 Task: Upload logo for hostel community platform.
Action: Mouse moved to (1095, 81)
Screenshot: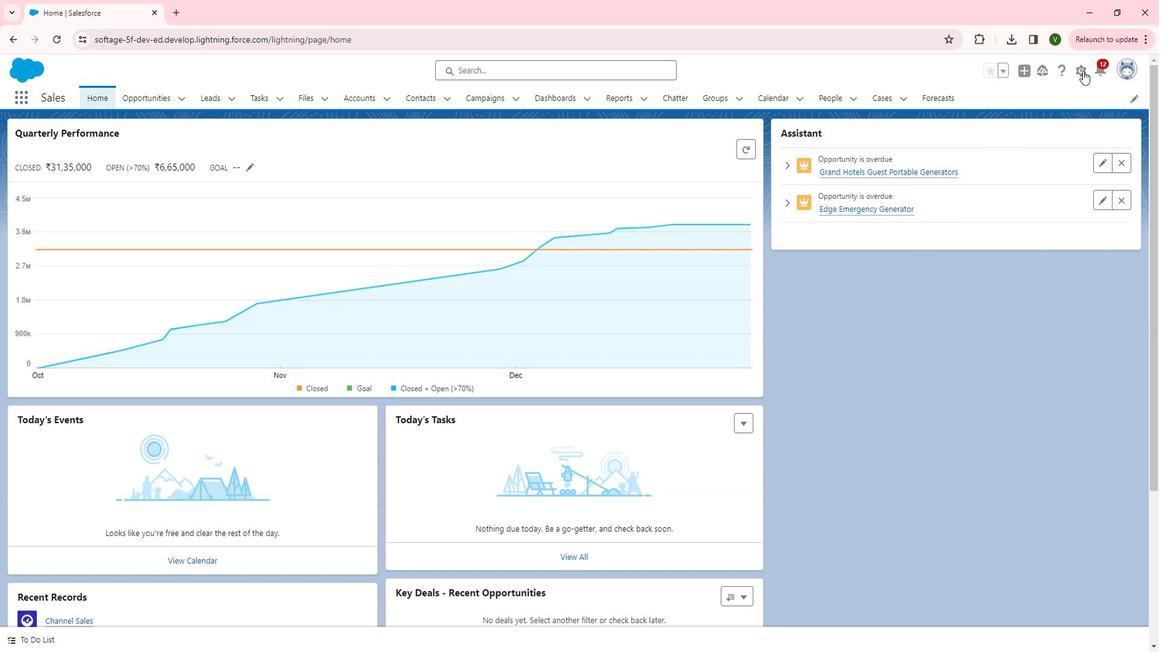 
Action: Mouse pressed left at (1095, 81)
Screenshot: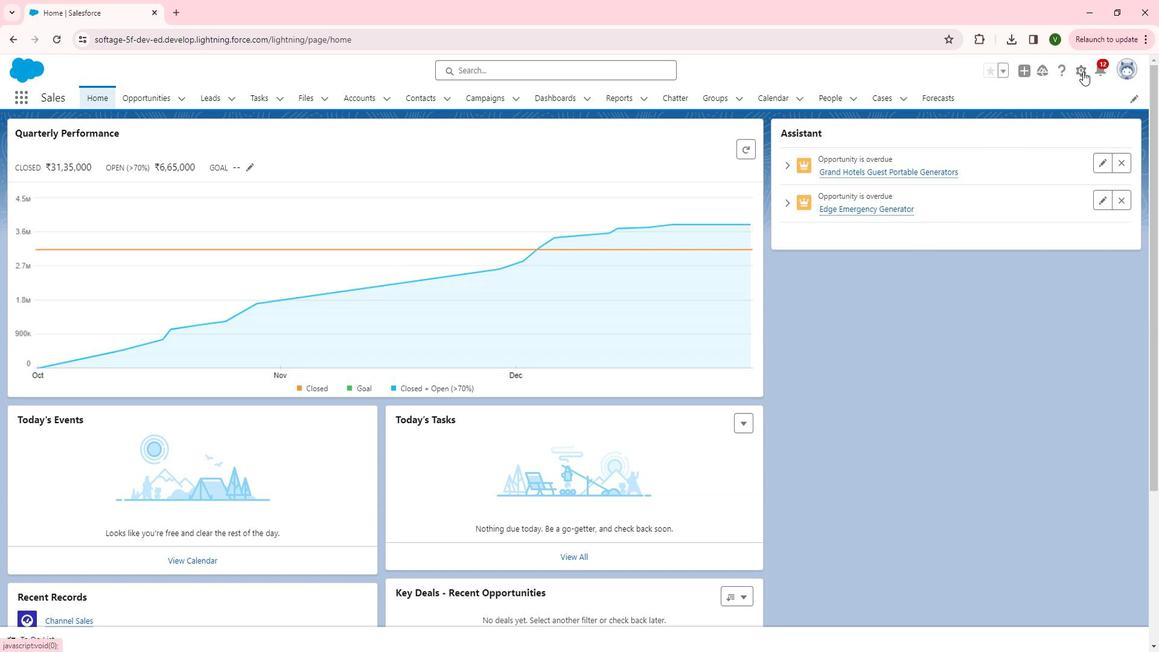 
Action: Mouse moved to (1039, 121)
Screenshot: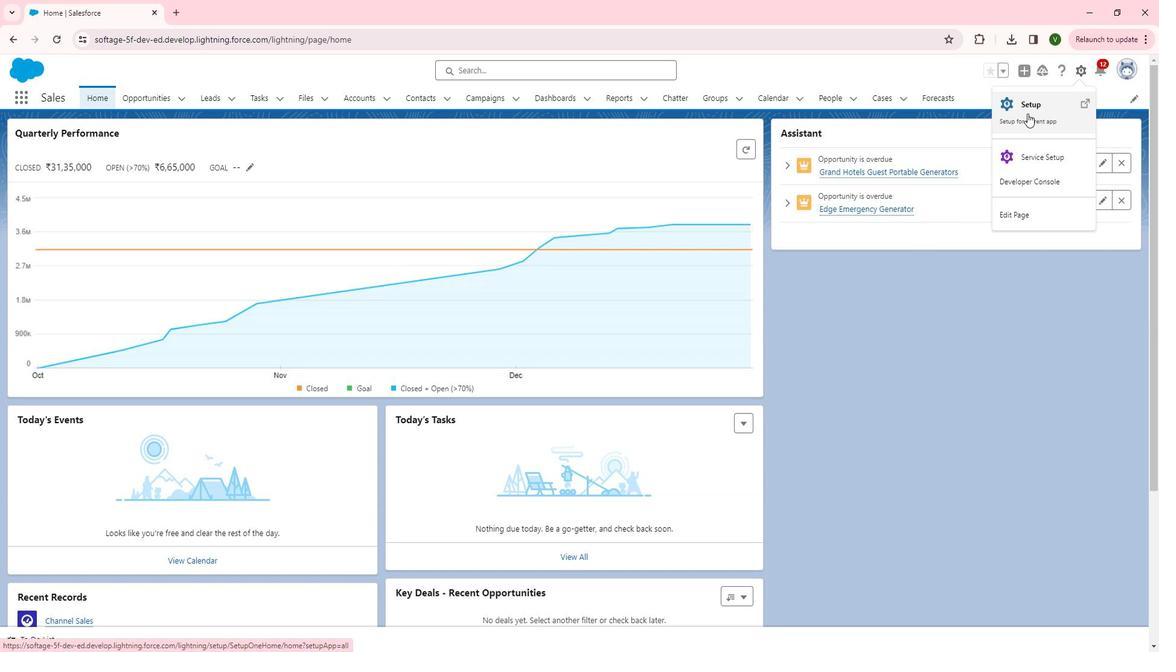 
Action: Mouse pressed left at (1039, 121)
Screenshot: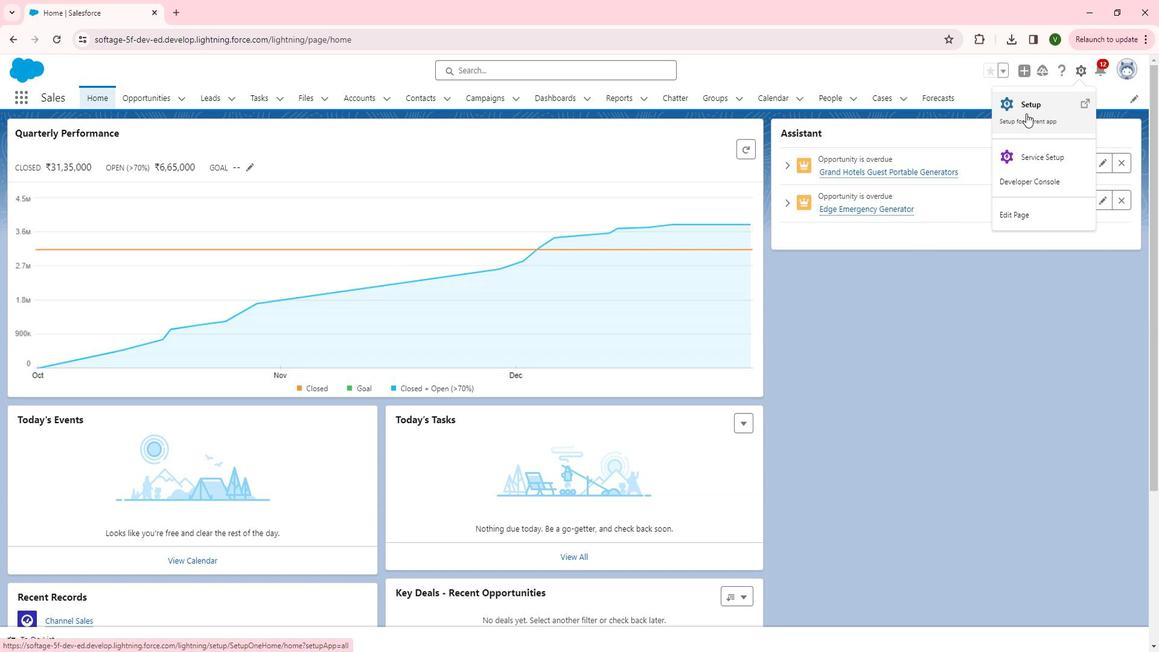 
Action: Mouse moved to (87, 367)
Screenshot: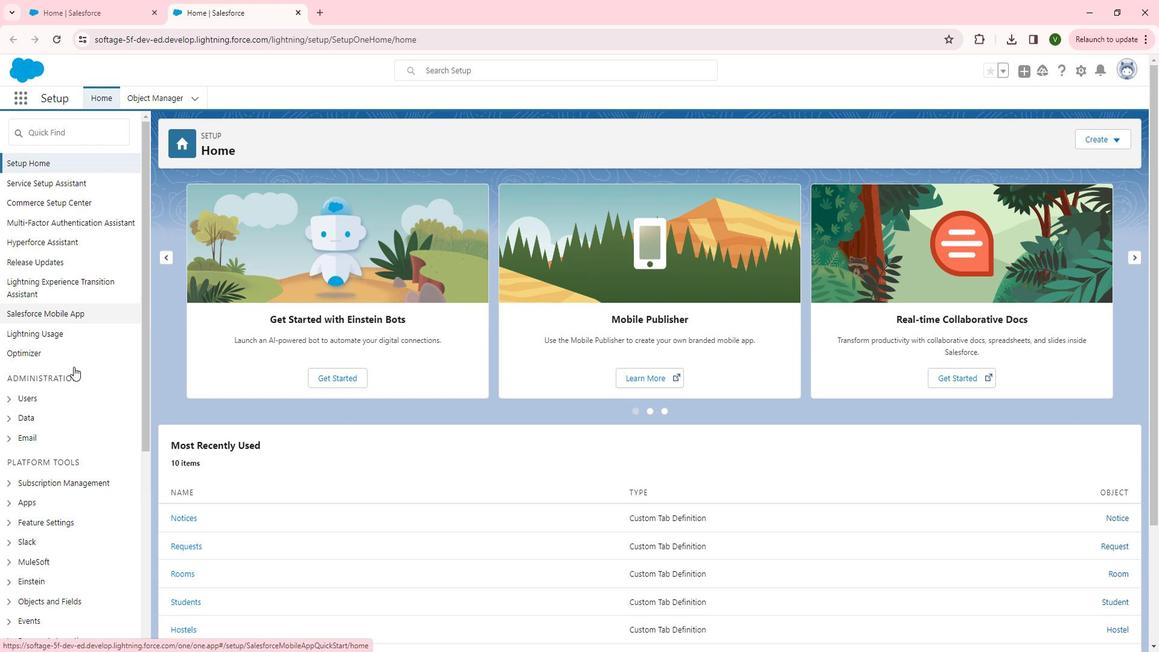 
Action: Mouse scrolled (87, 367) with delta (0, 0)
Screenshot: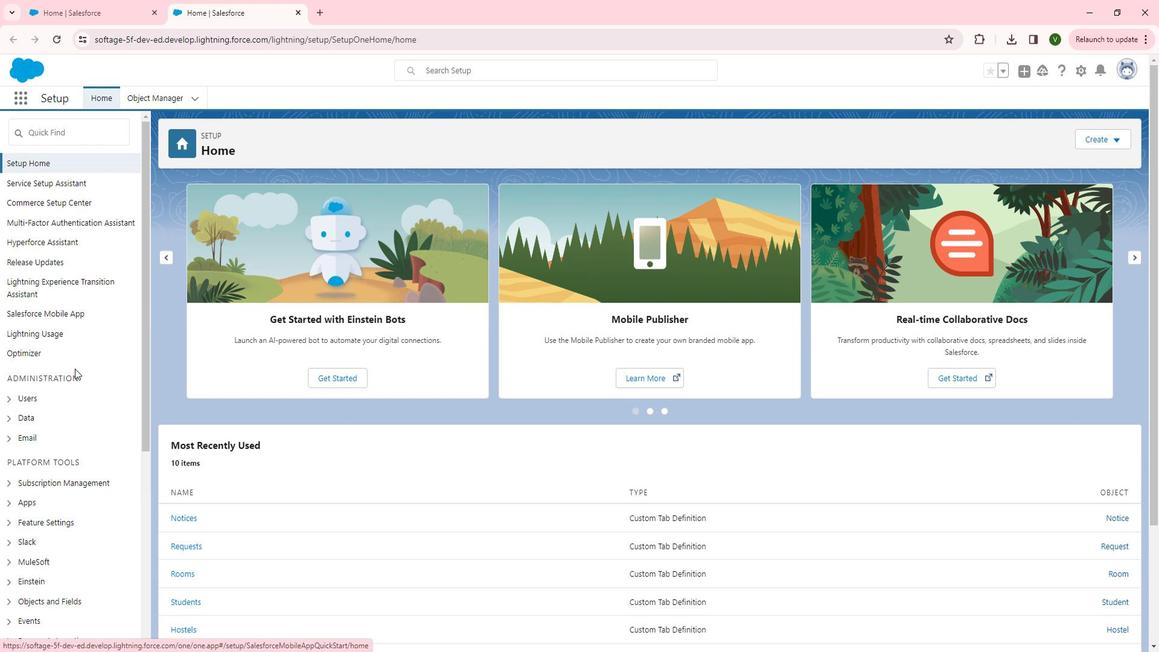 
Action: Mouse scrolled (87, 367) with delta (0, 0)
Screenshot: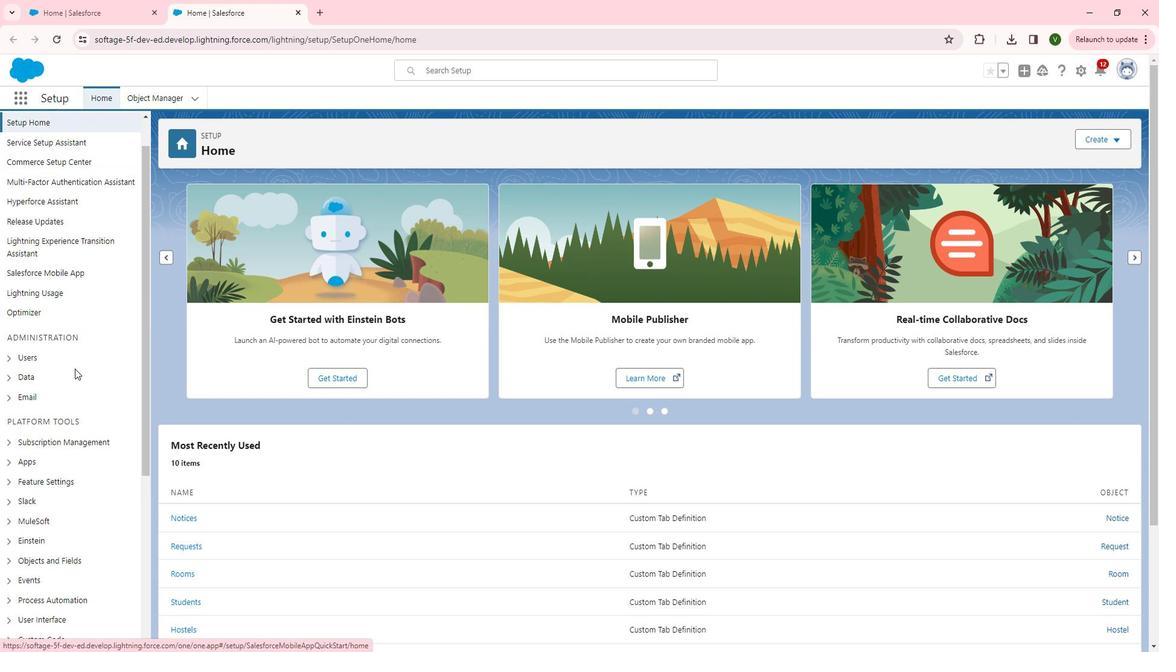 
Action: Mouse moved to (23, 379)
Screenshot: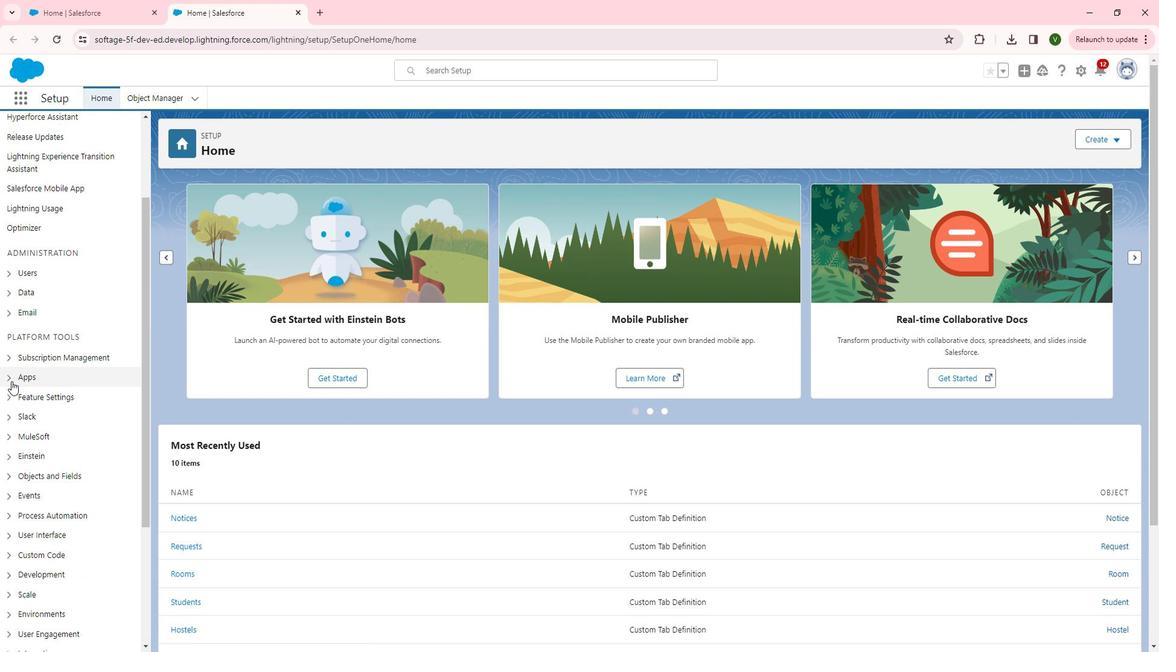 
Action: Mouse pressed left at (23, 379)
Screenshot: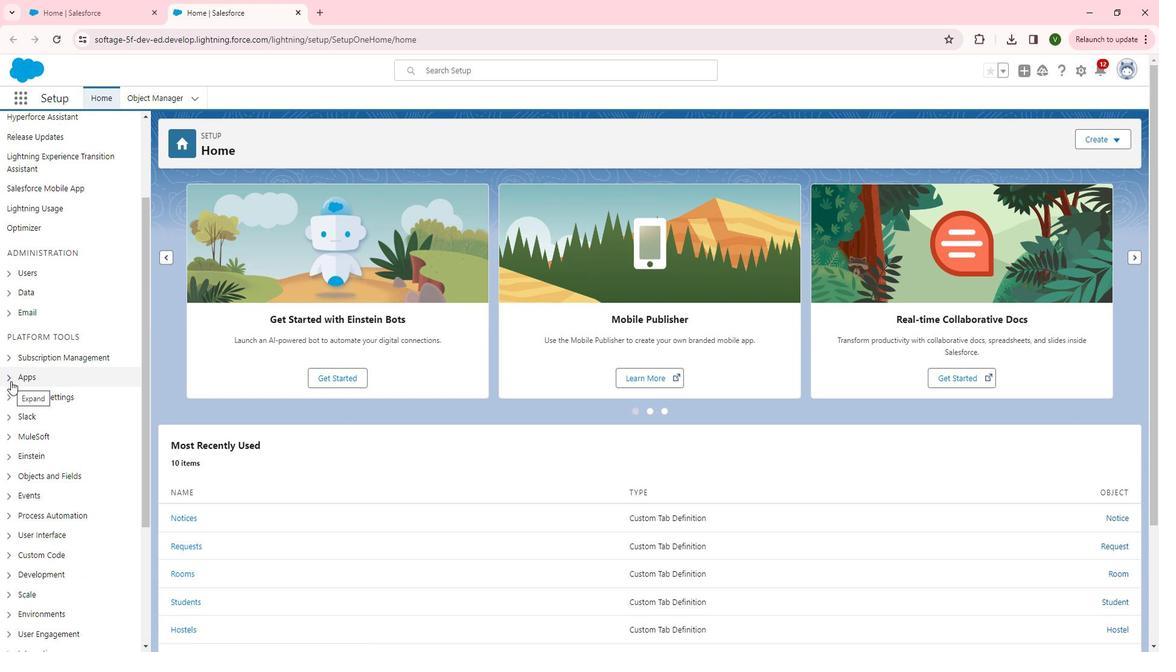
Action: Mouse moved to (58, 393)
Screenshot: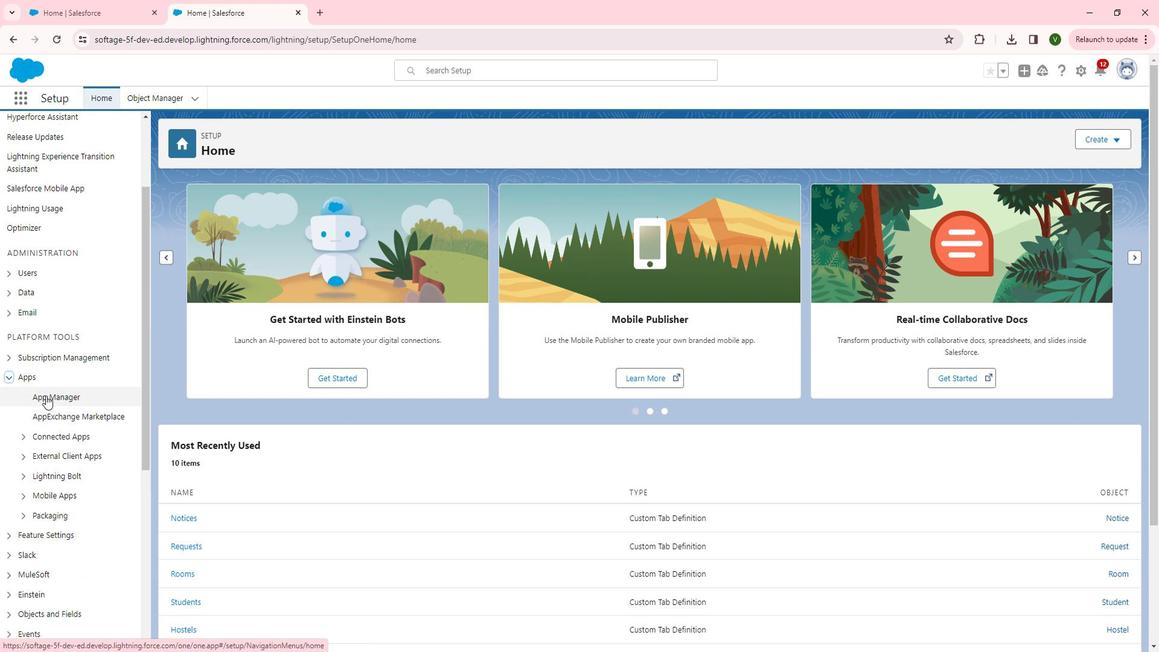 
Action: Mouse pressed left at (58, 393)
Screenshot: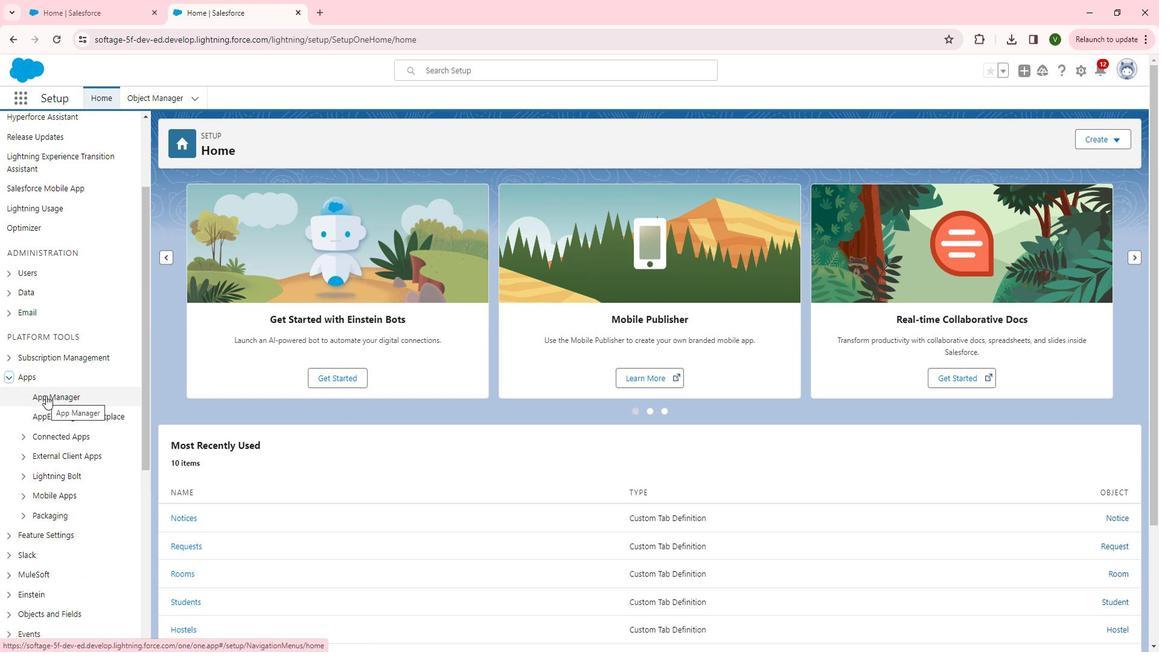 
Action: Mouse moved to (521, 327)
Screenshot: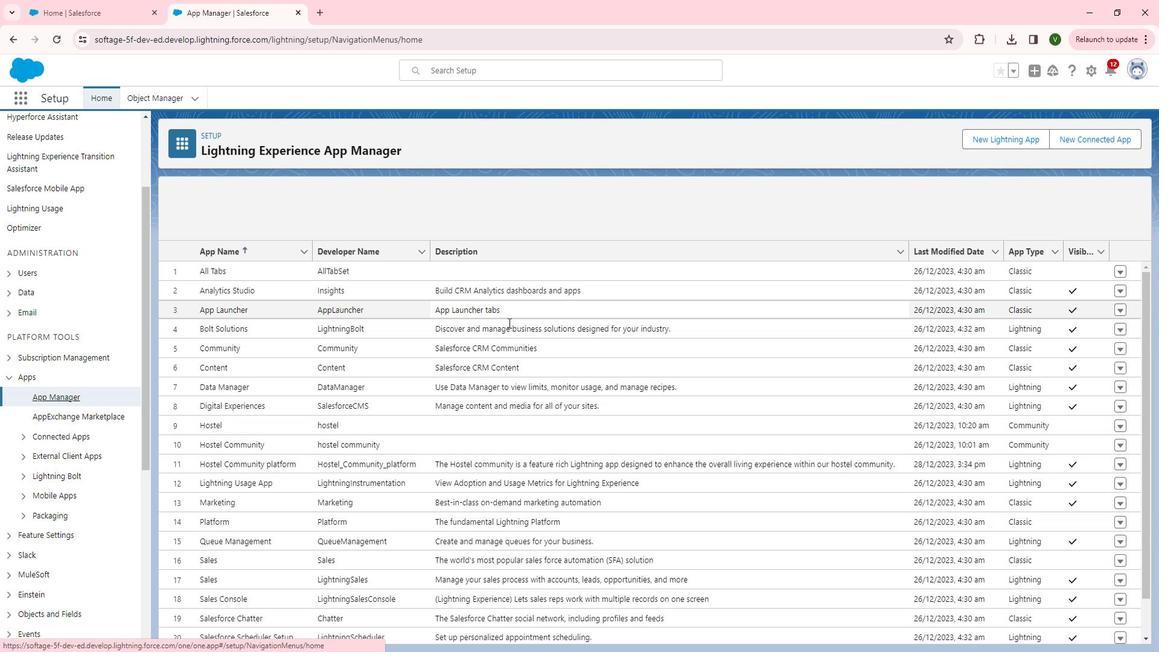 
Action: Mouse scrolled (521, 327) with delta (0, 0)
Screenshot: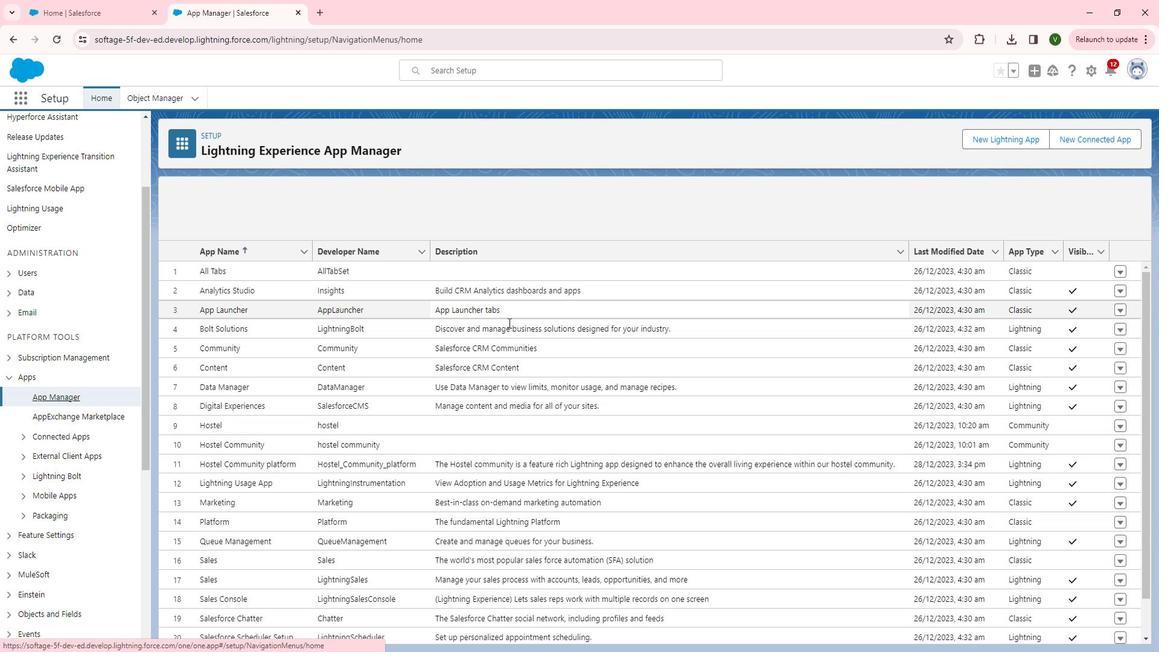 
Action: Mouse moved to (519, 334)
Screenshot: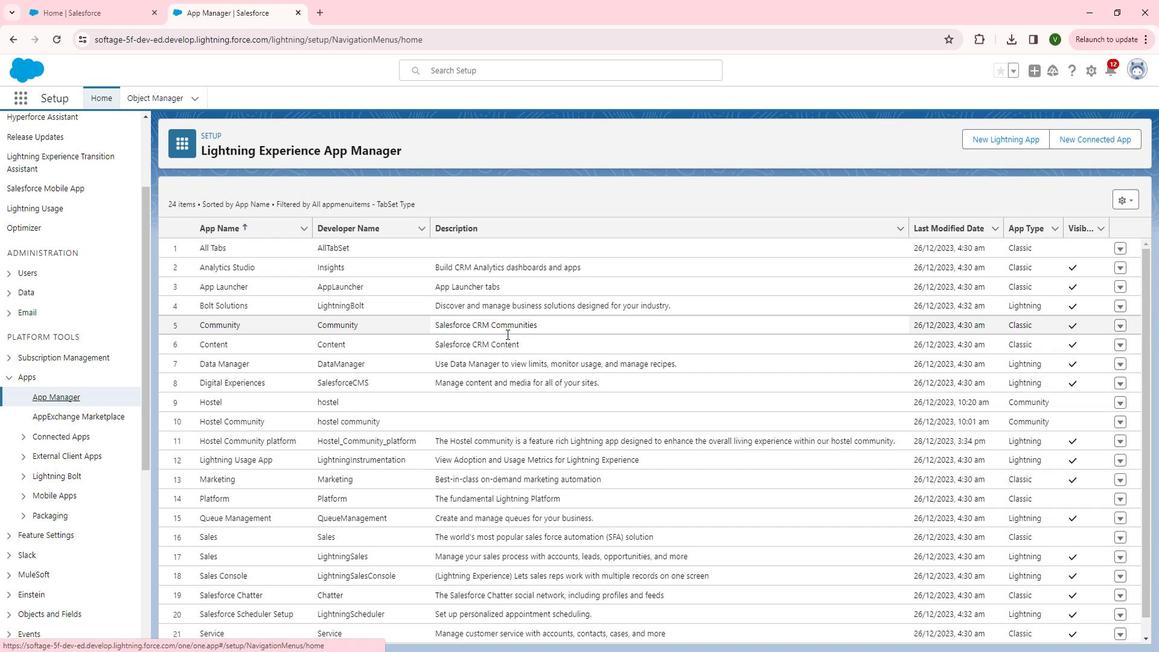 
Action: Mouse scrolled (519, 333) with delta (0, 0)
Screenshot: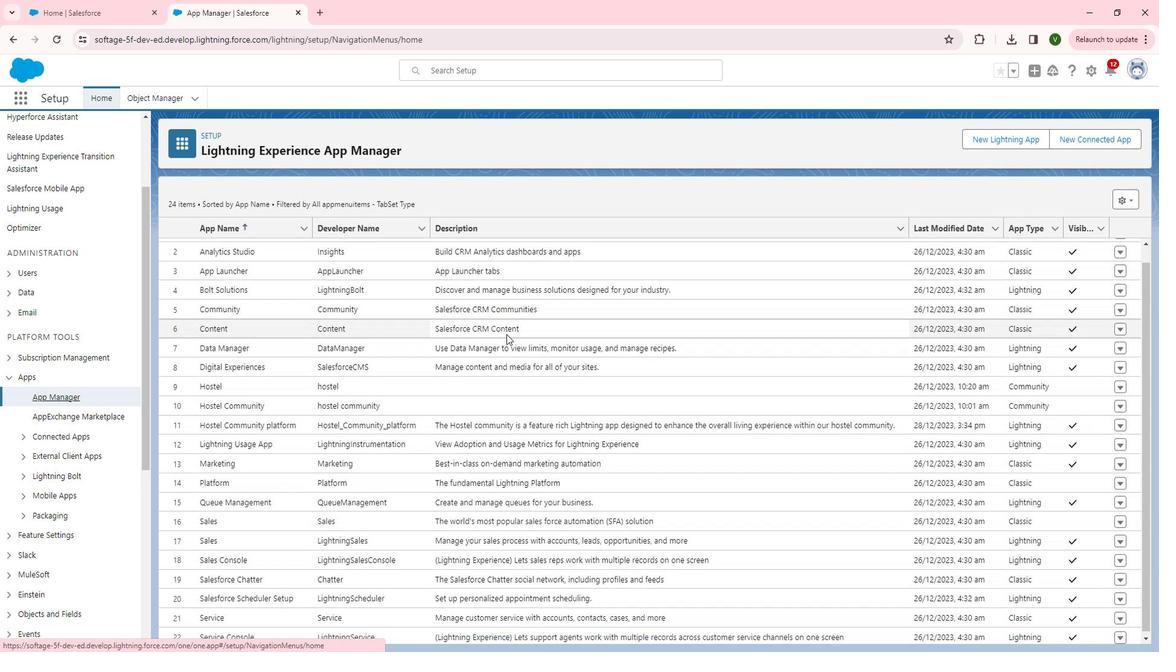 
Action: Mouse moved to (1130, 386)
Screenshot: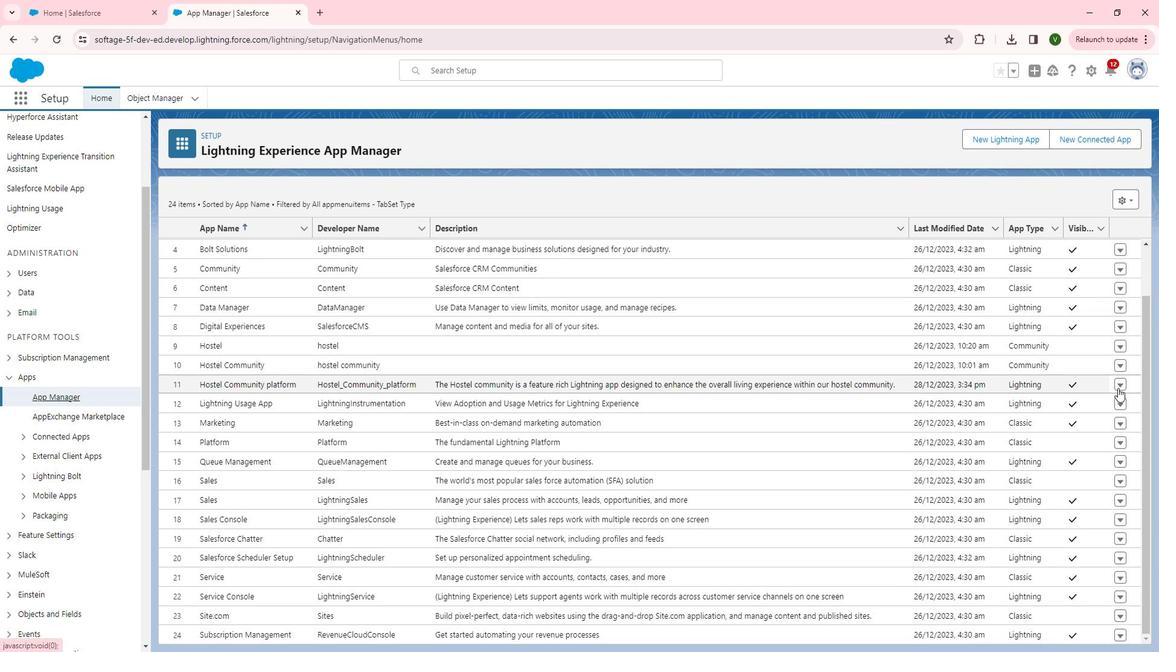 
Action: Mouse pressed left at (1130, 386)
Screenshot: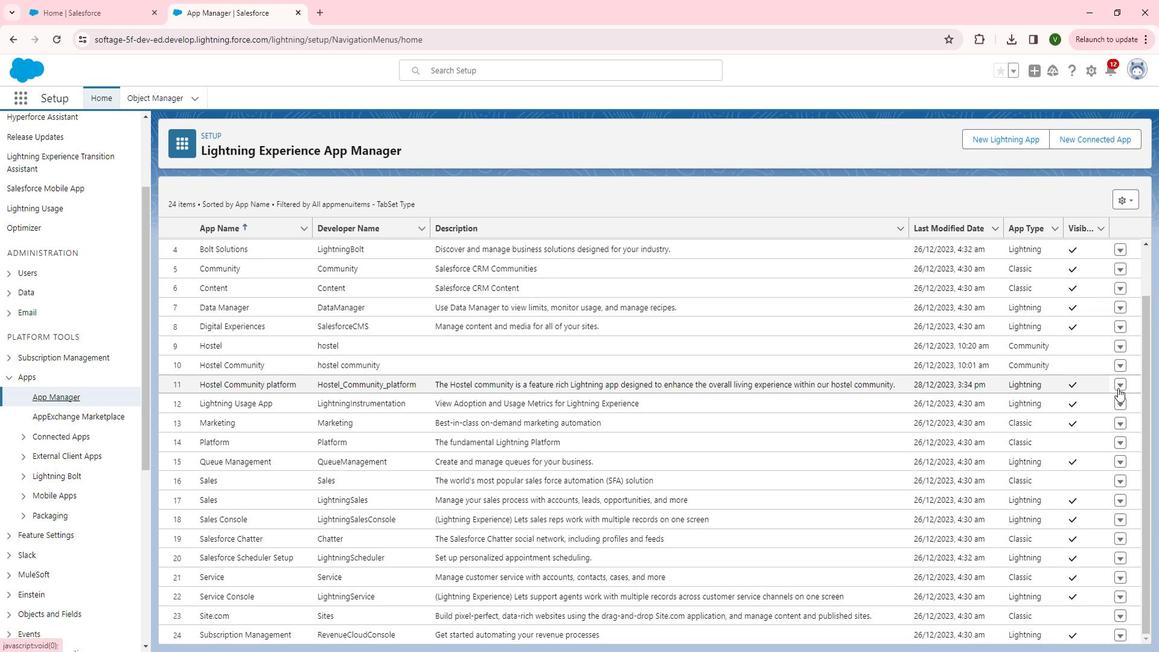 
Action: Mouse moved to (1135, 382)
Screenshot: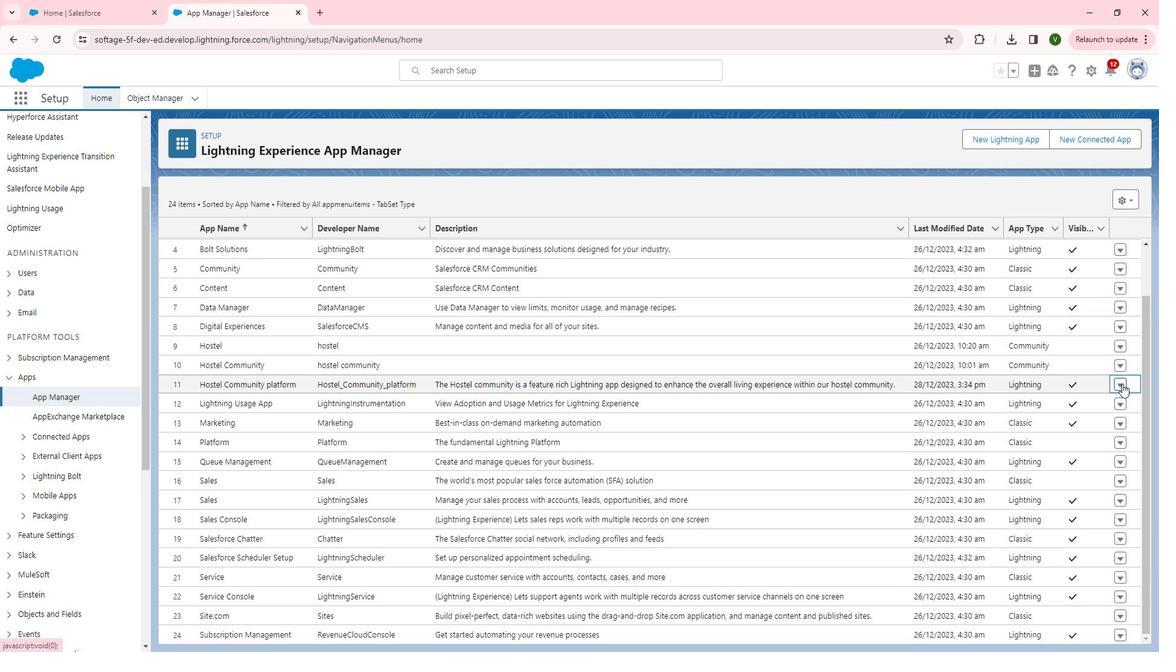 
Action: Mouse pressed left at (1135, 382)
Screenshot: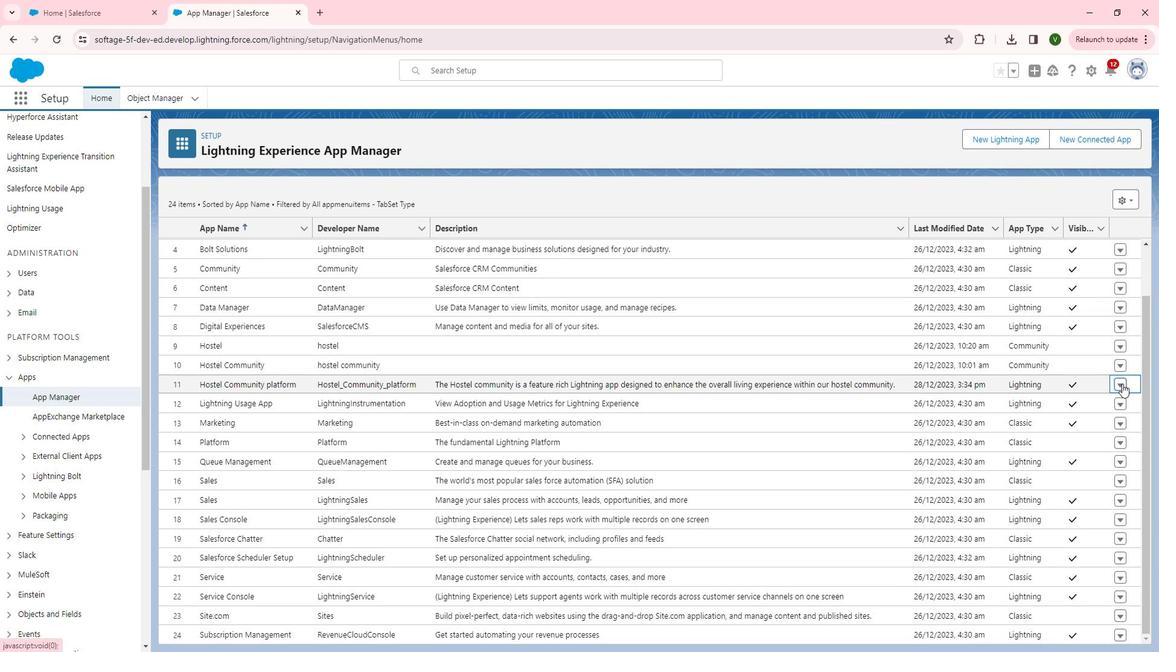 
Action: Mouse pressed left at (1135, 382)
Screenshot: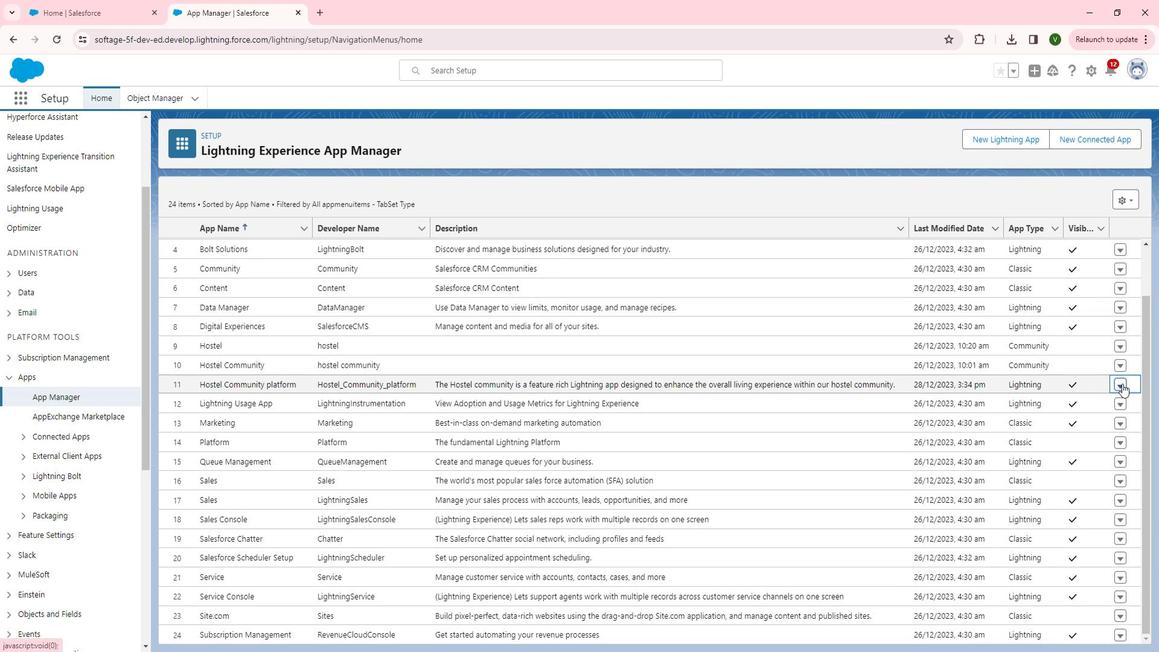 
Action: Mouse moved to (1103, 406)
Screenshot: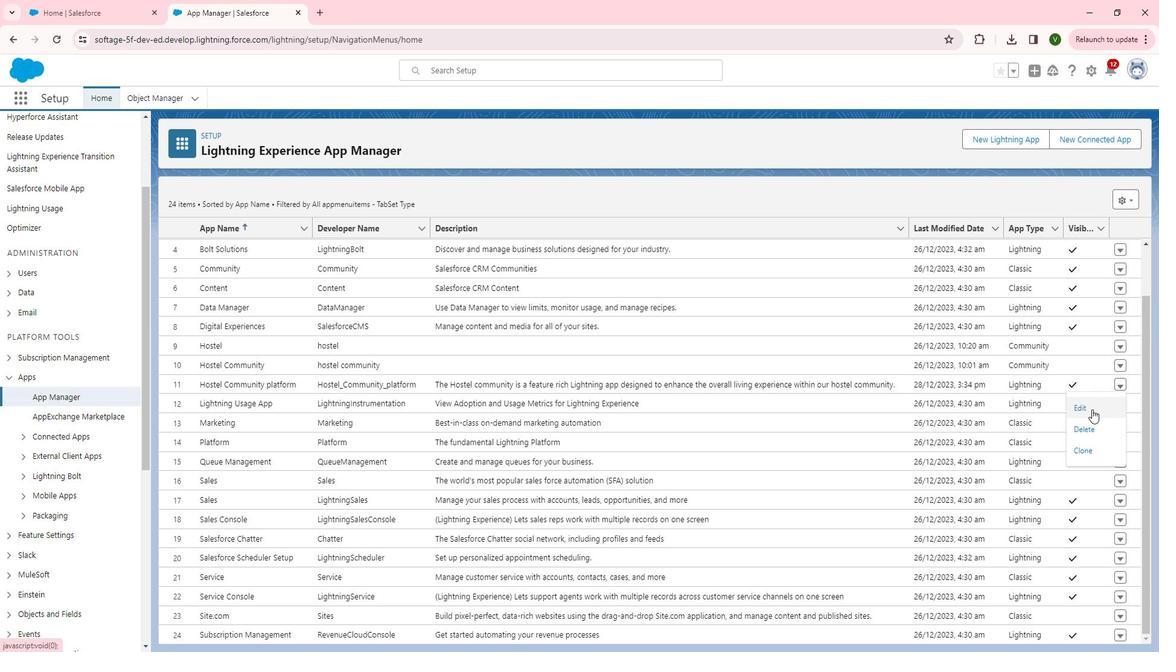 
Action: Mouse pressed left at (1103, 406)
Screenshot: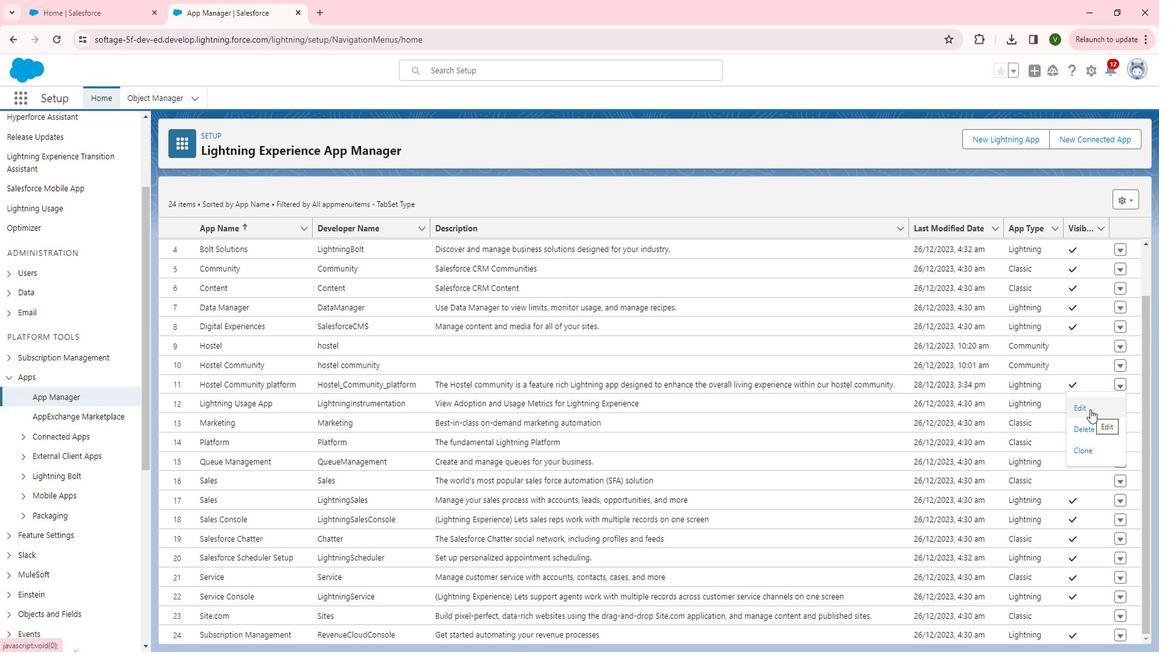
Action: Mouse moved to (429, 237)
Screenshot: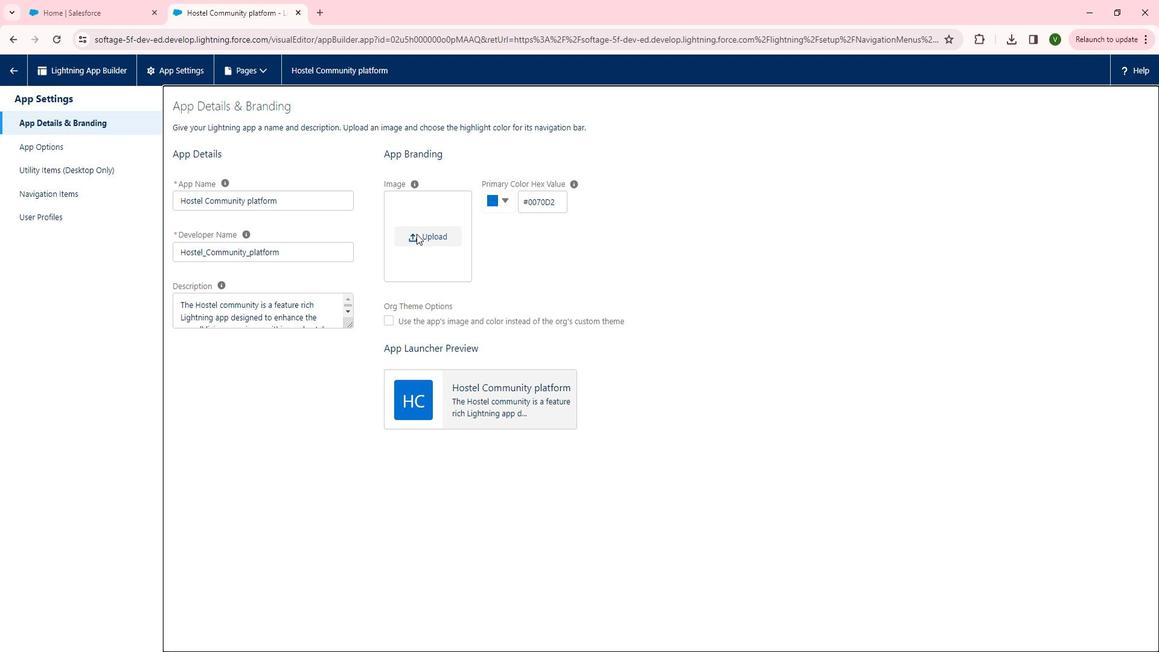 
Action: Mouse pressed left at (429, 237)
Screenshot: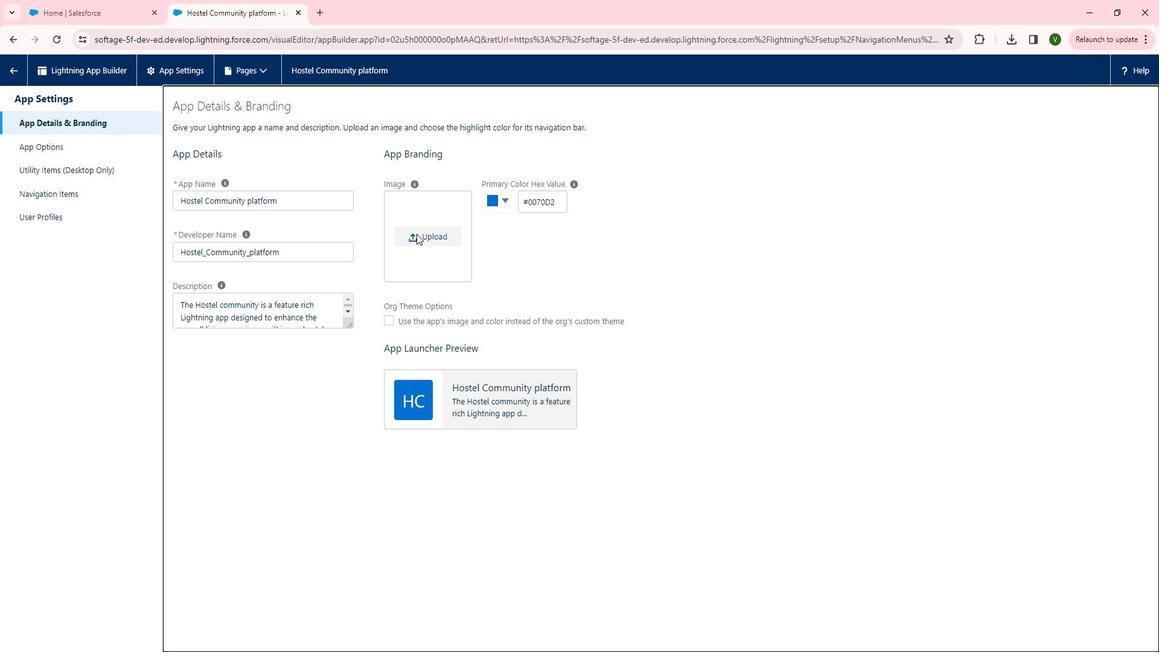 
Action: Mouse moved to (208, 114)
Screenshot: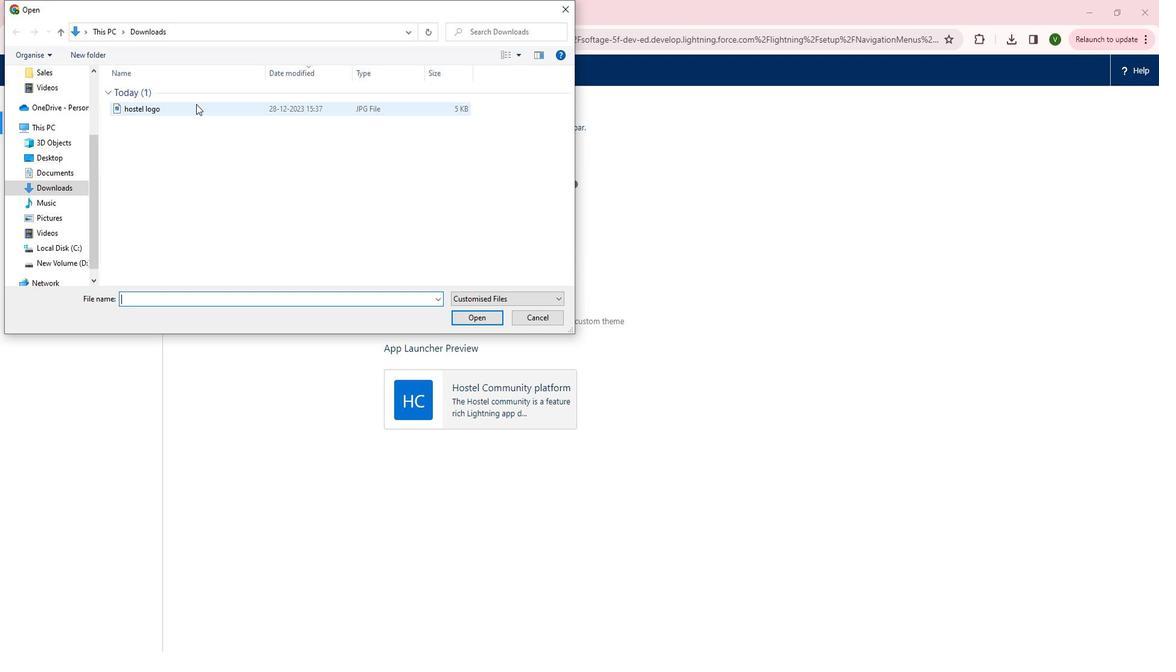 
Action: Mouse pressed left at (208, 114)
Screenshot: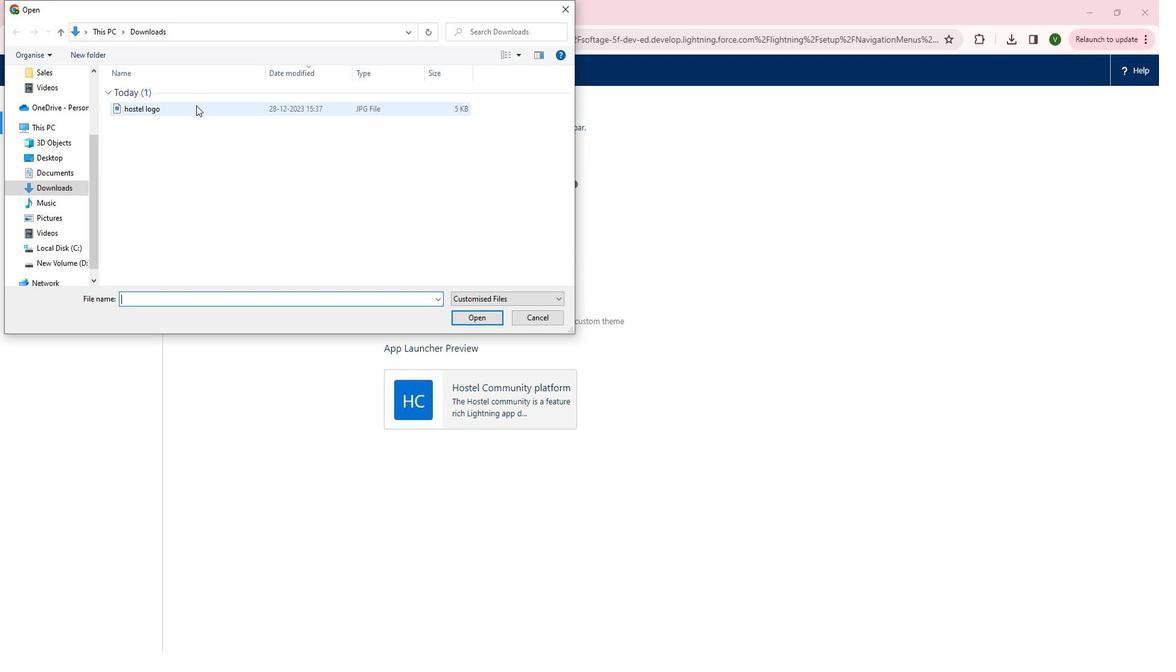 
Action: Mouse moved to (487, 321)
Screenshot: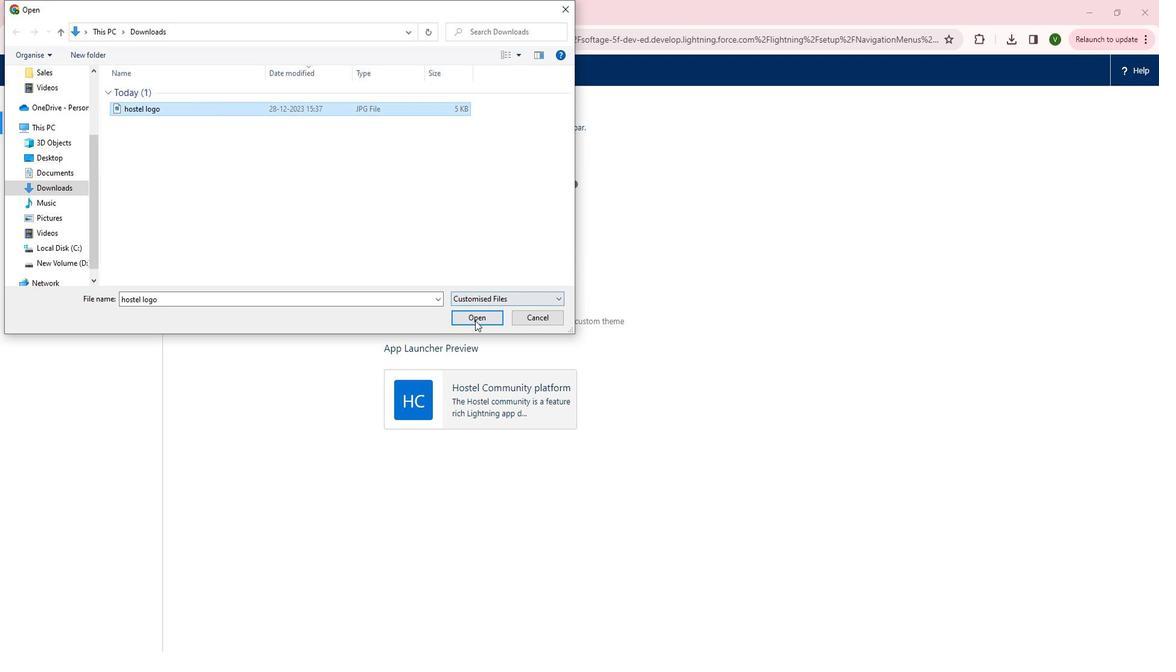 
Action: Mouse pressed left at (487, 321)
Screenshot: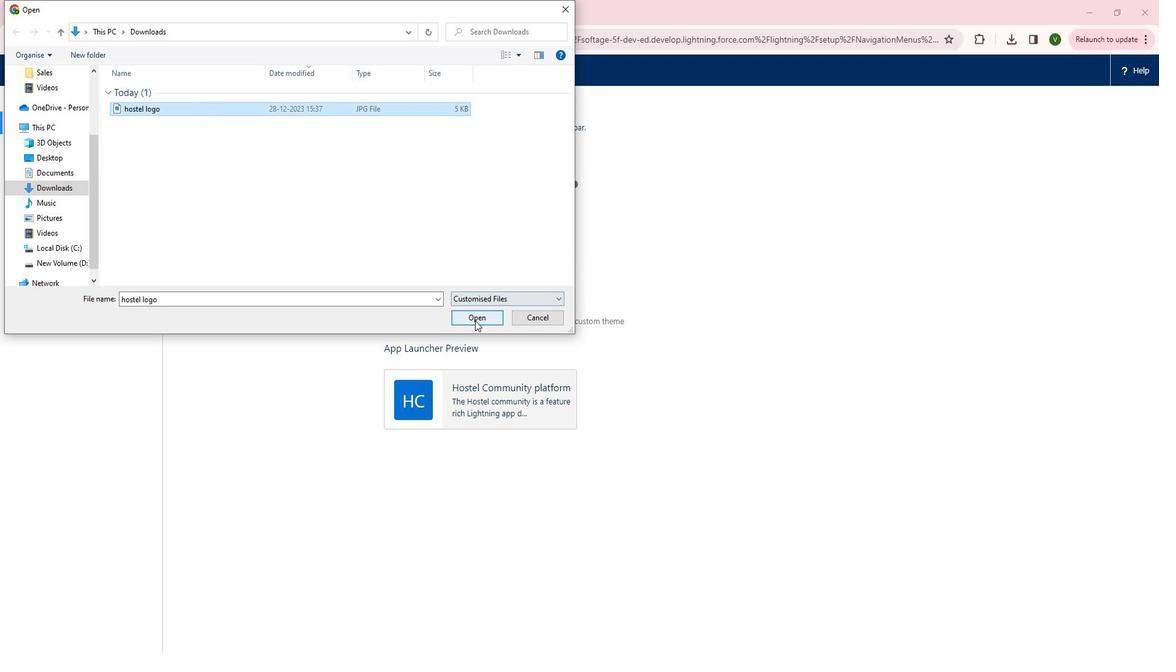 
Action: Mouse moved to (402, 339)
Screenshot: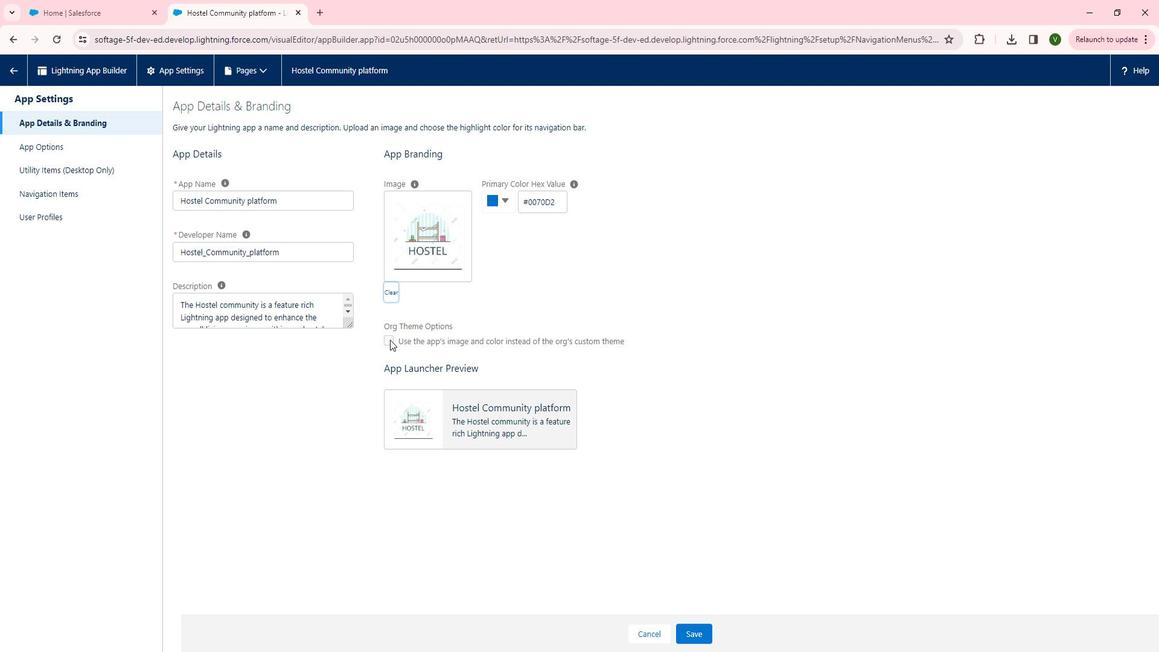
Action: Mouse pressed left at (402, 339)
Screenshot: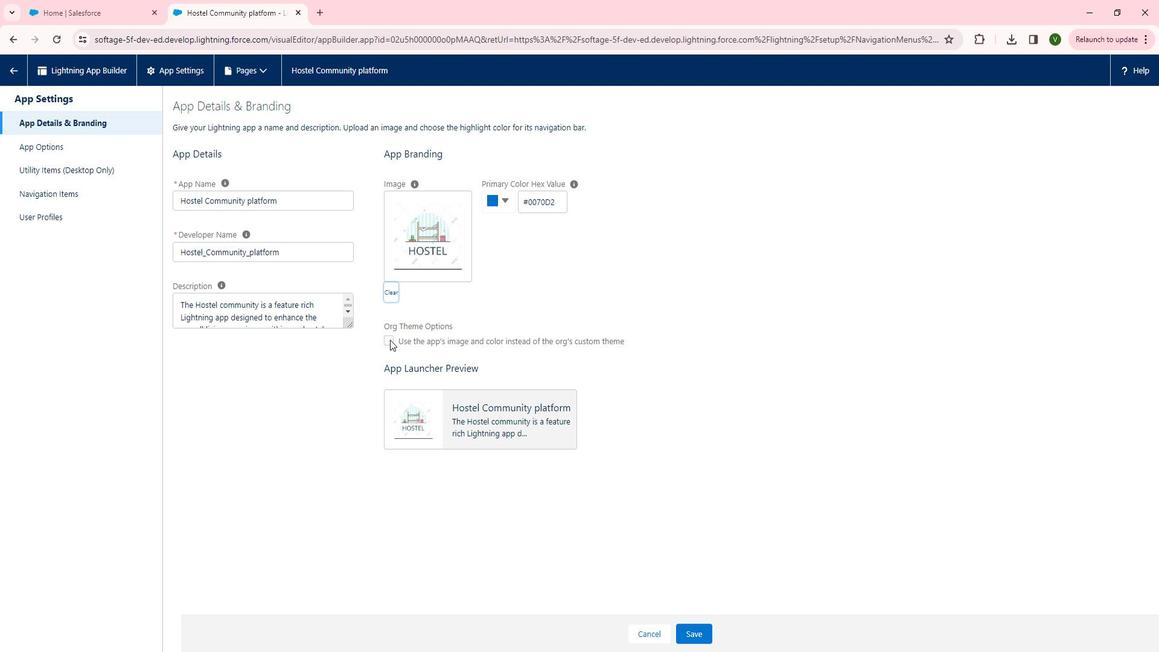 
Action: Mouse moved to (700, 623)
Screenshot: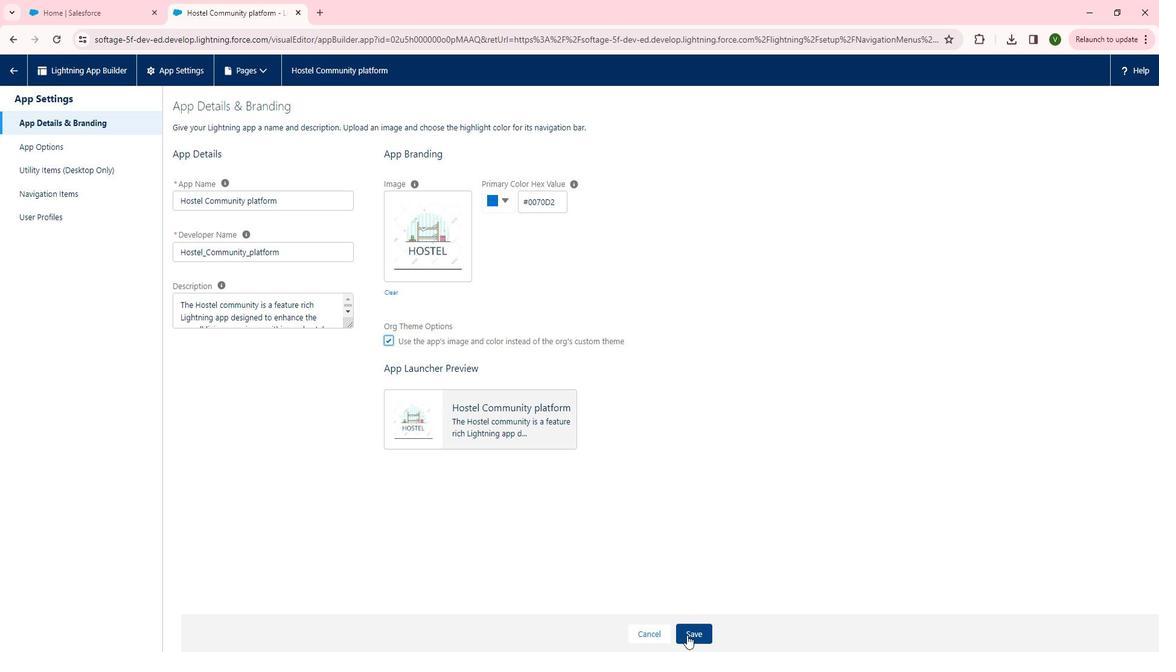 
Action: Mouse pressed left at (700, 623)
Screenshot: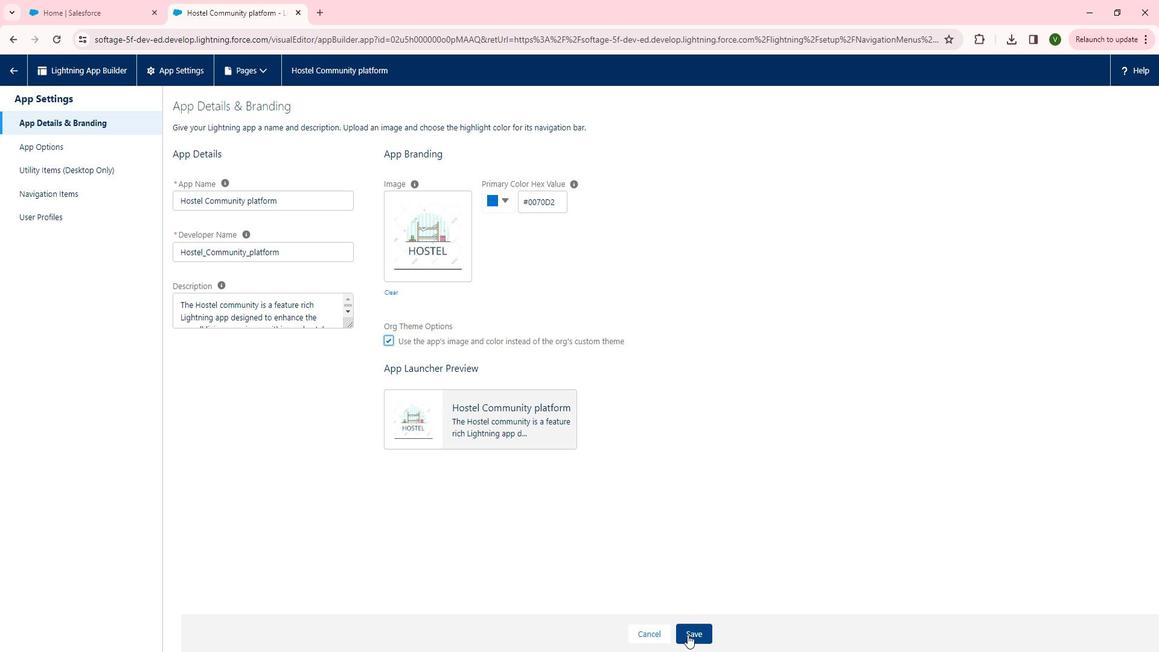 
Action: Mouse moved to (25, 79)
Screenshot: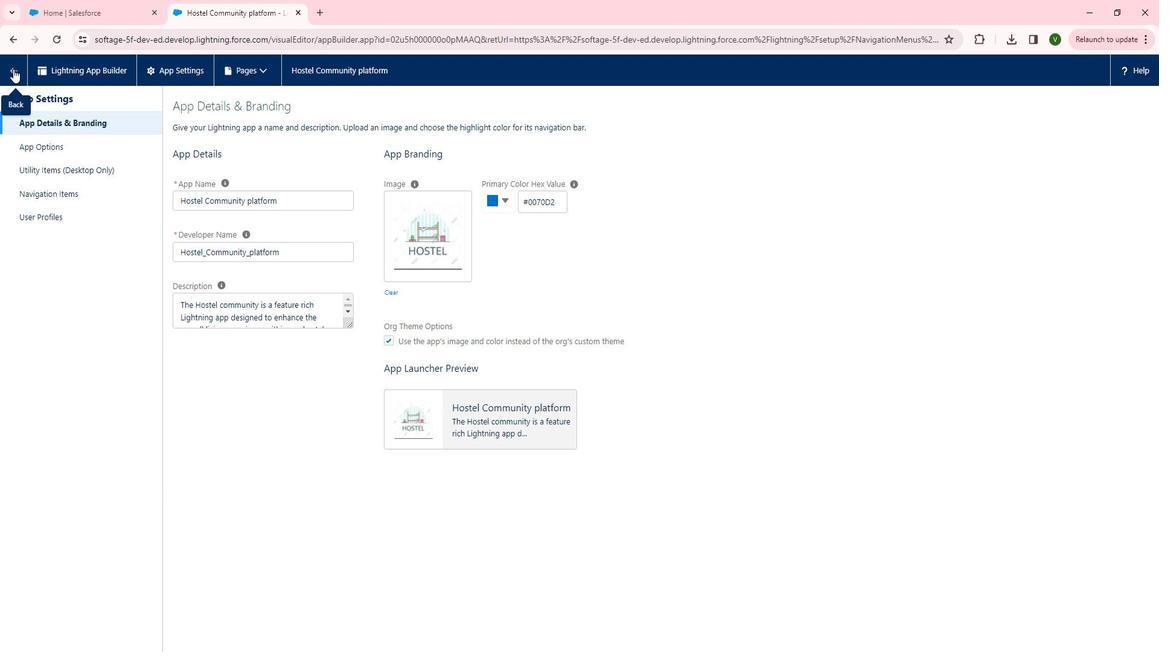 
Action: Mouse pressed left at (25, 79)
Screenshot: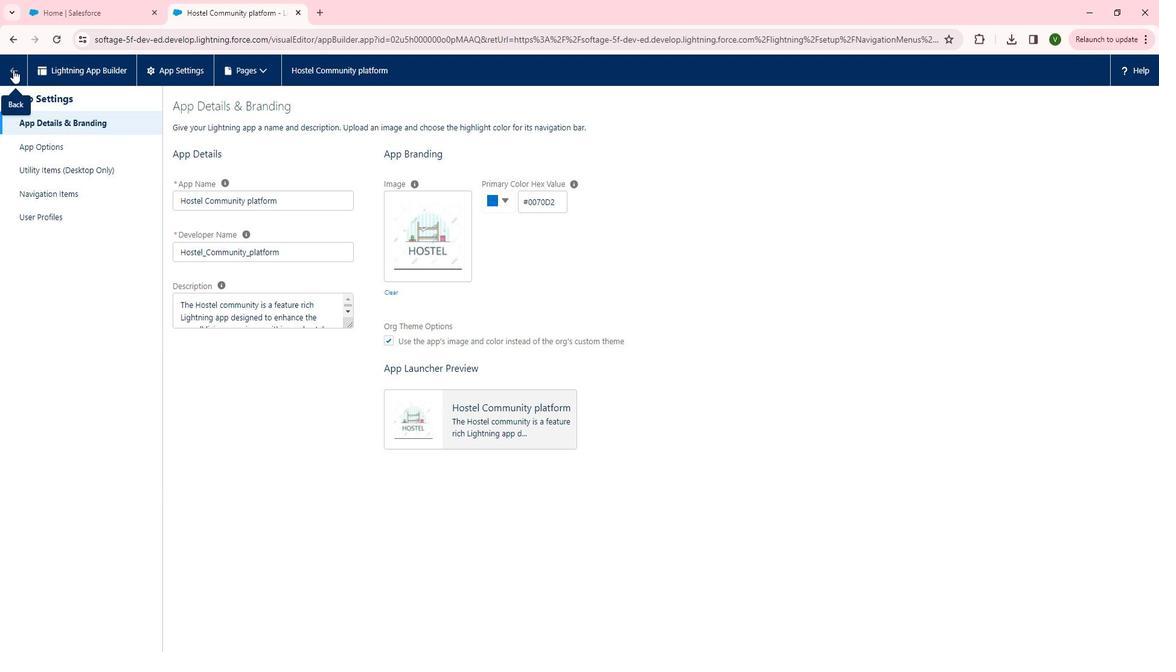 
Action: Mouse moved to (36, 105)
Screenshot: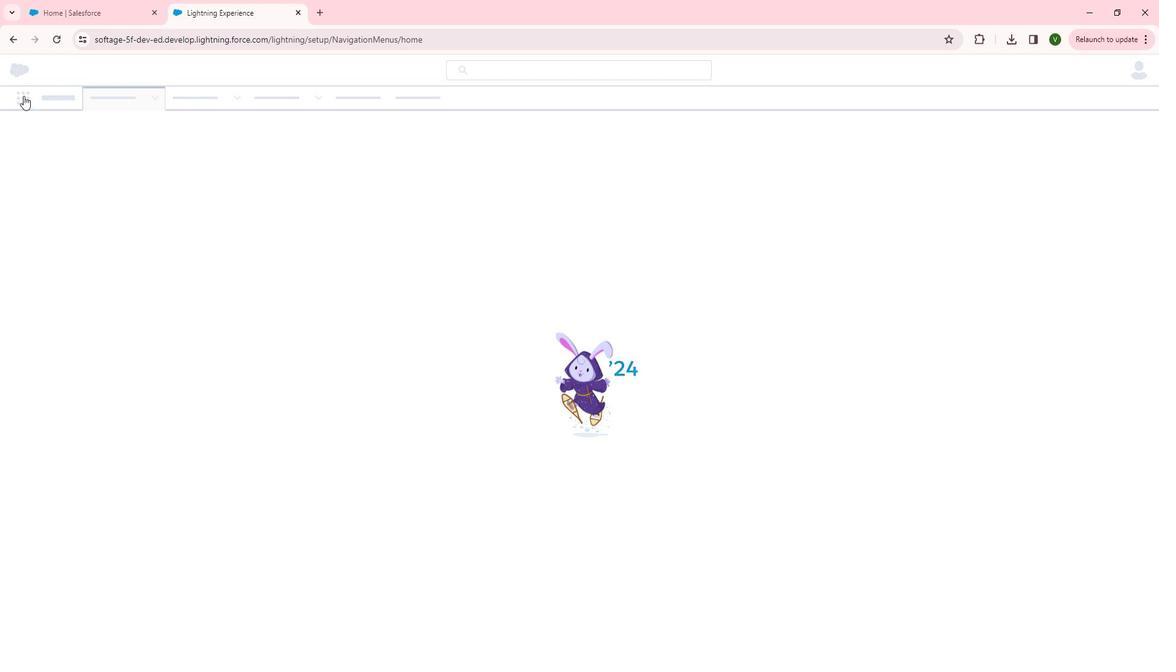 
Action: Mouse pressed left at (36, 105)
Screenshot: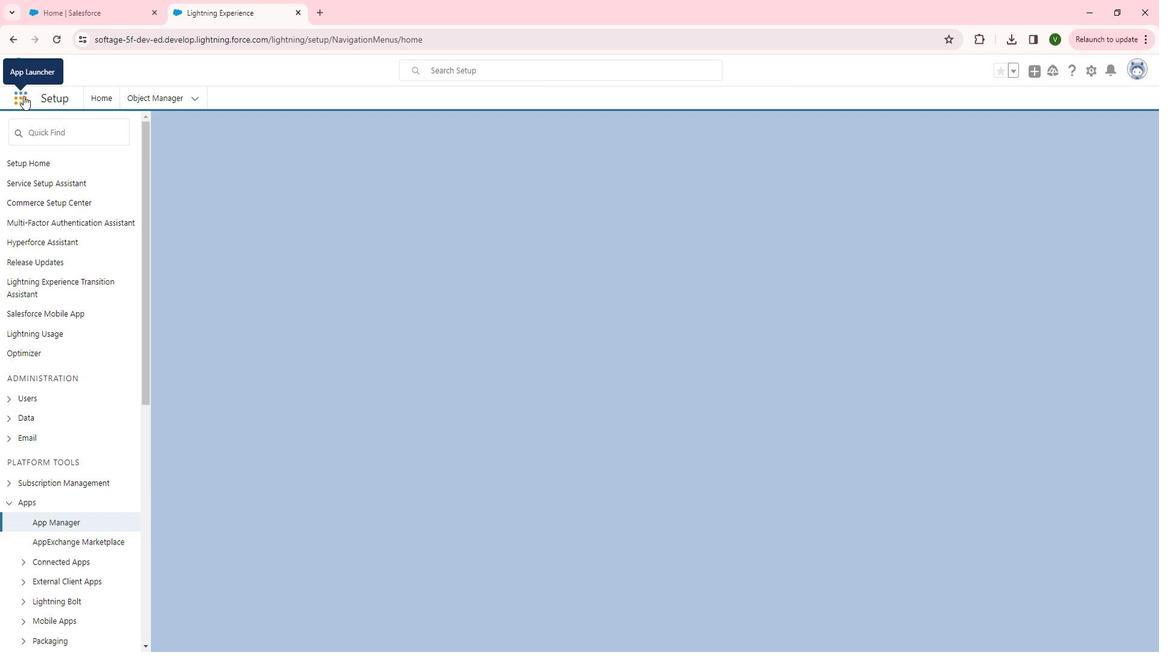 
Action: Mouse moved to (32, 106)
Screenshot: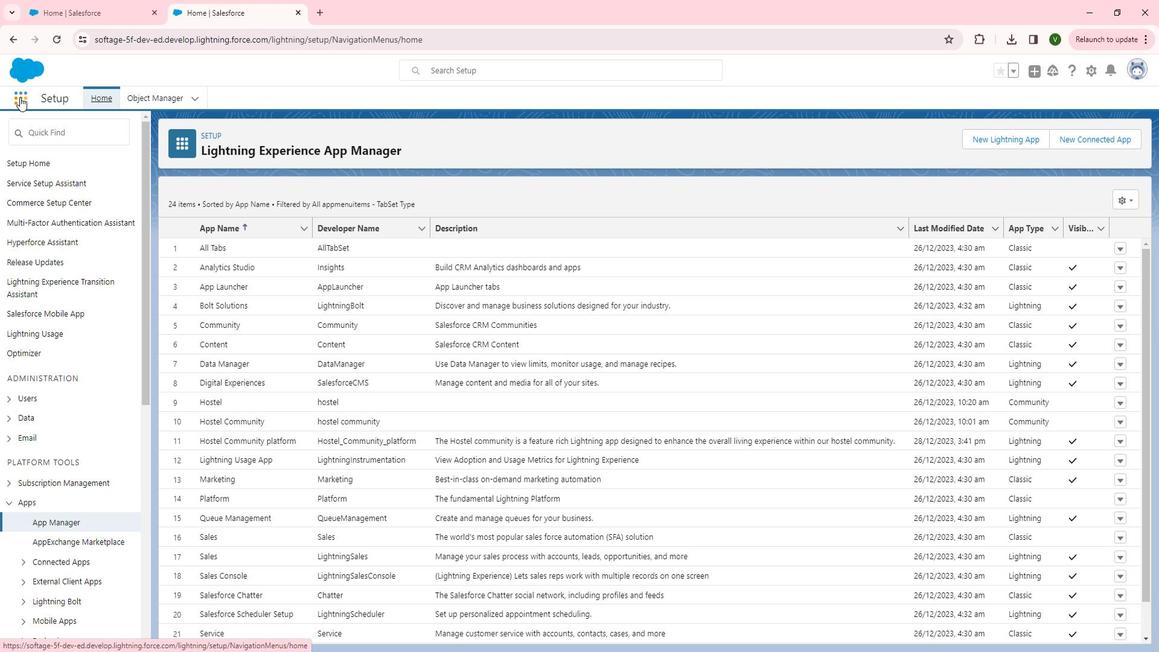 
Action: Key pressed host
Screenshot: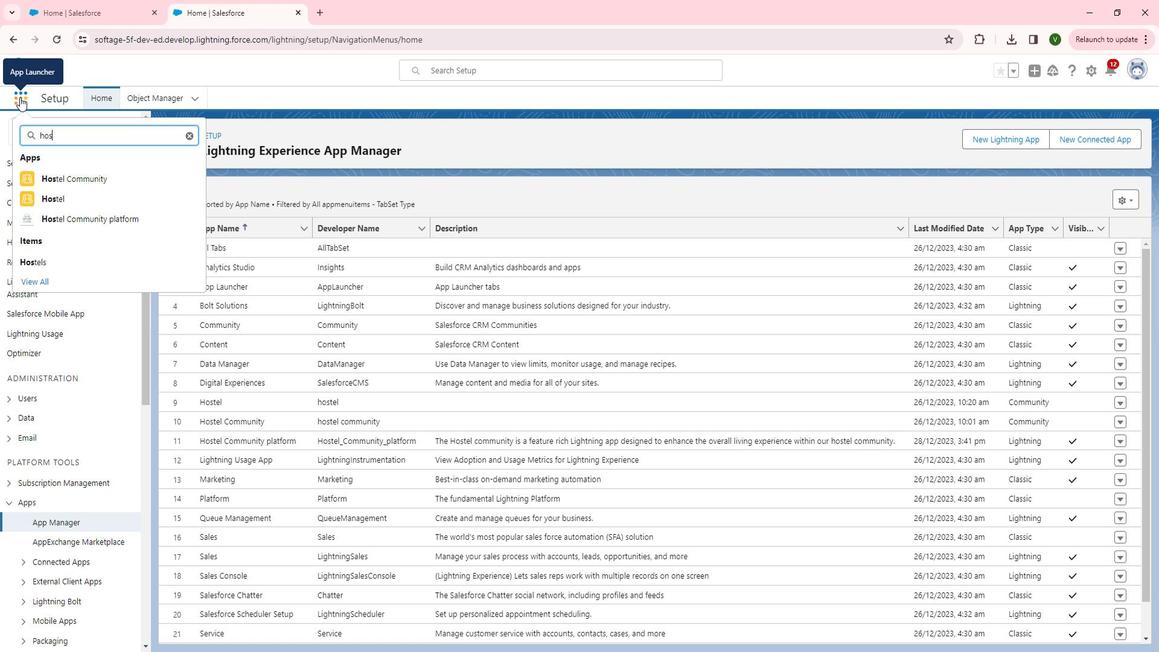 
Action: Mouse moved to (74, 221)
Screenshot: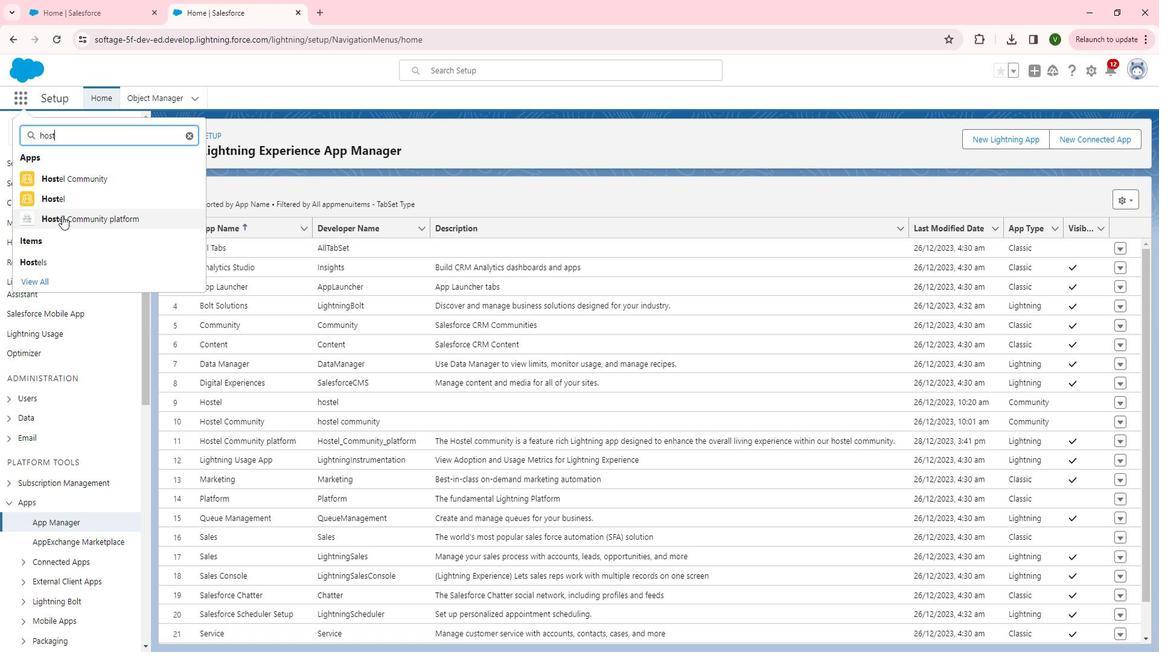 
Action: Mouse pressed left at (74, 221)
Screenshot: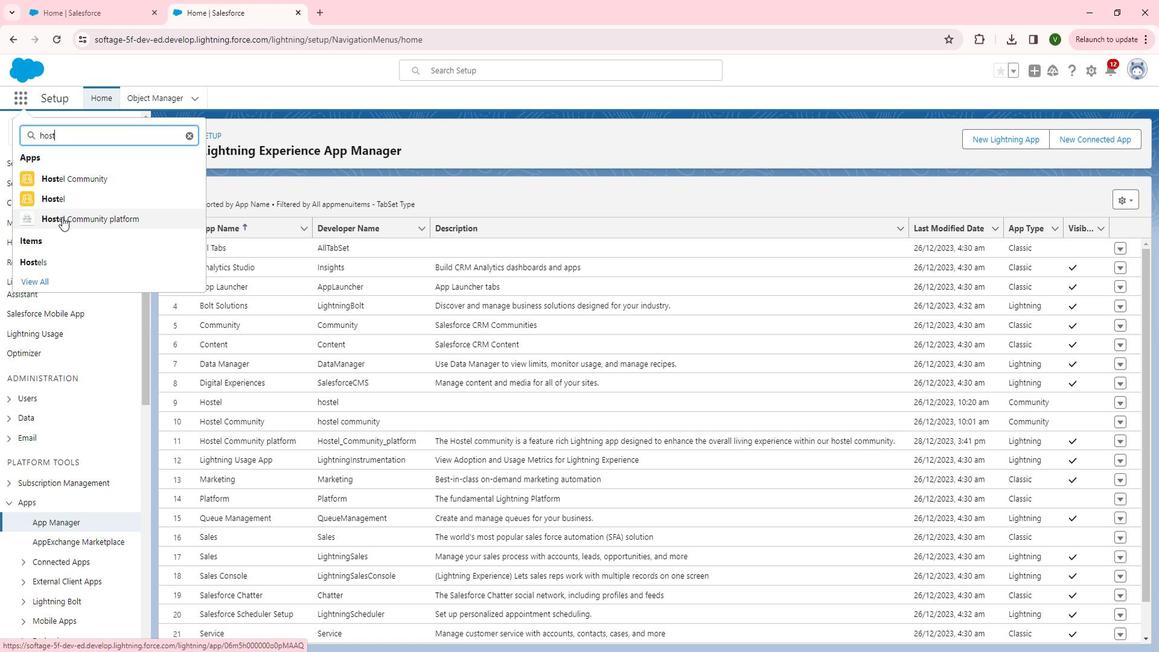
Action: Mouse moved to (91, 219)
Screenshot: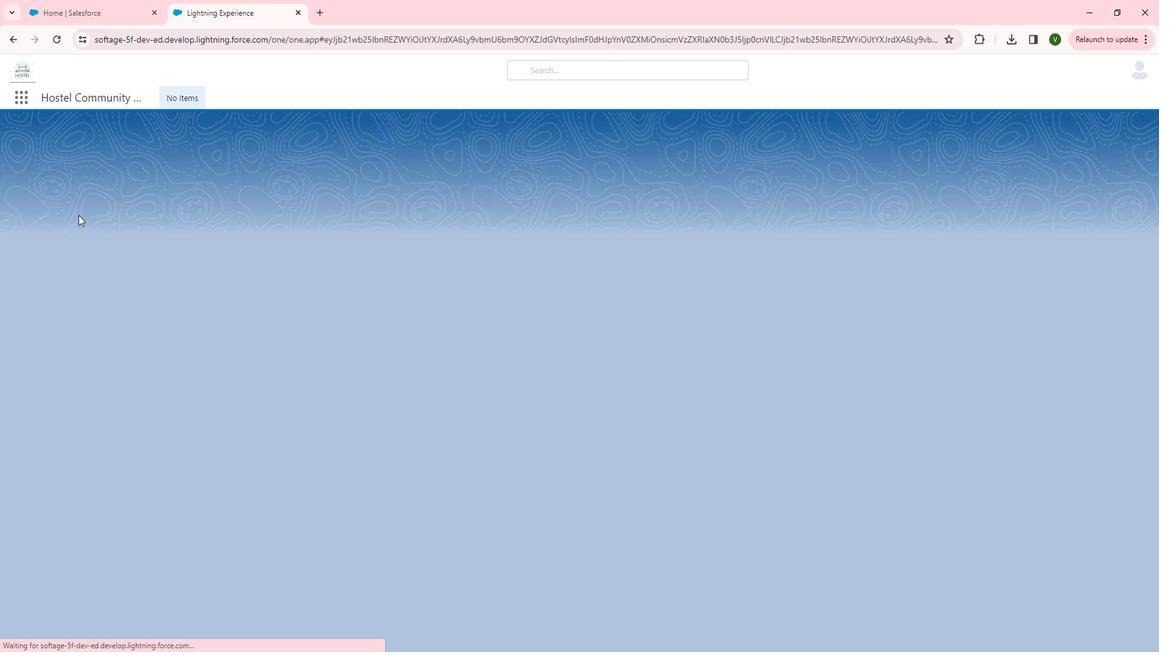 
